 Task: View and add the product "Fleischmann's Royal Vodka (50 ml)" to cart from the store "Consumers Liquor".
Action: Mouse pressed left at (63, 103)
Screenshot: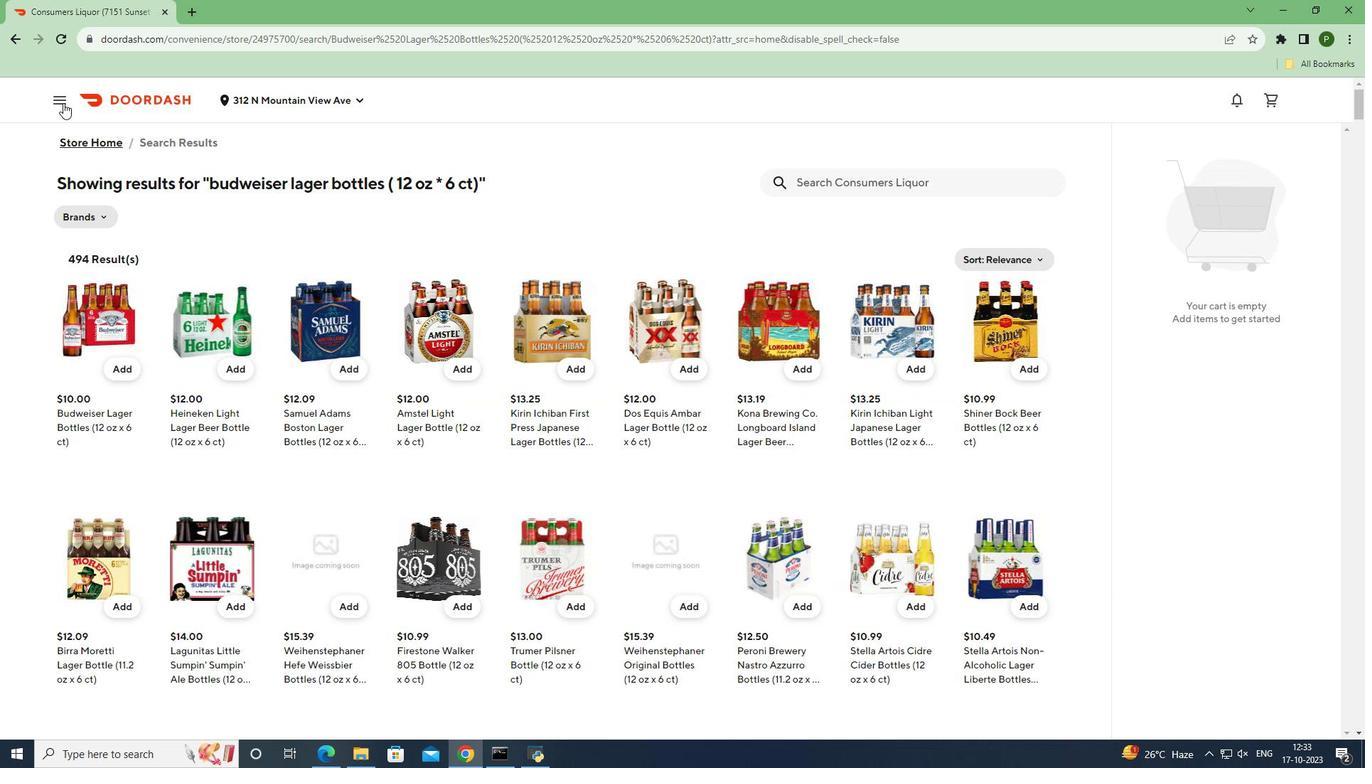 
Action: Mouse moved to (66, 209)
Screenshot: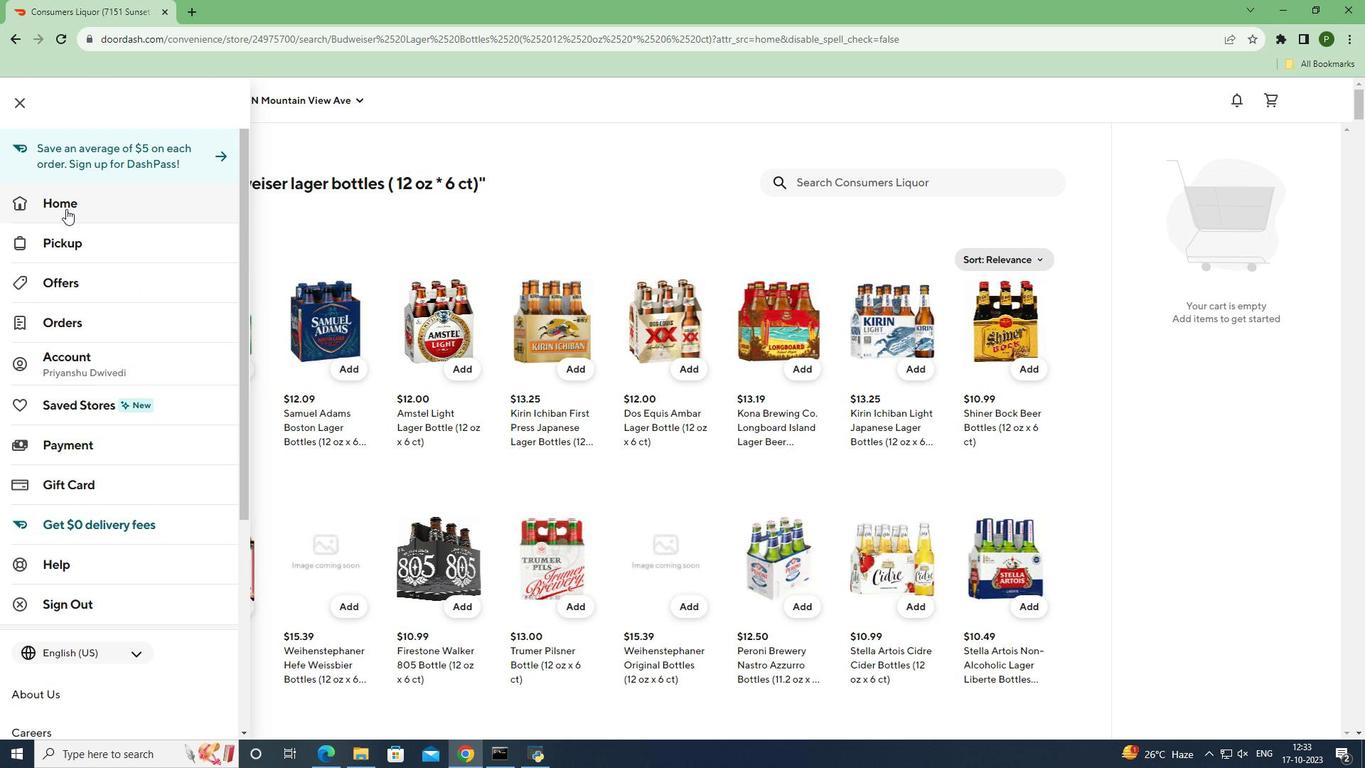 
Action: Mouse pressed left at (66, 209)
Screenshot: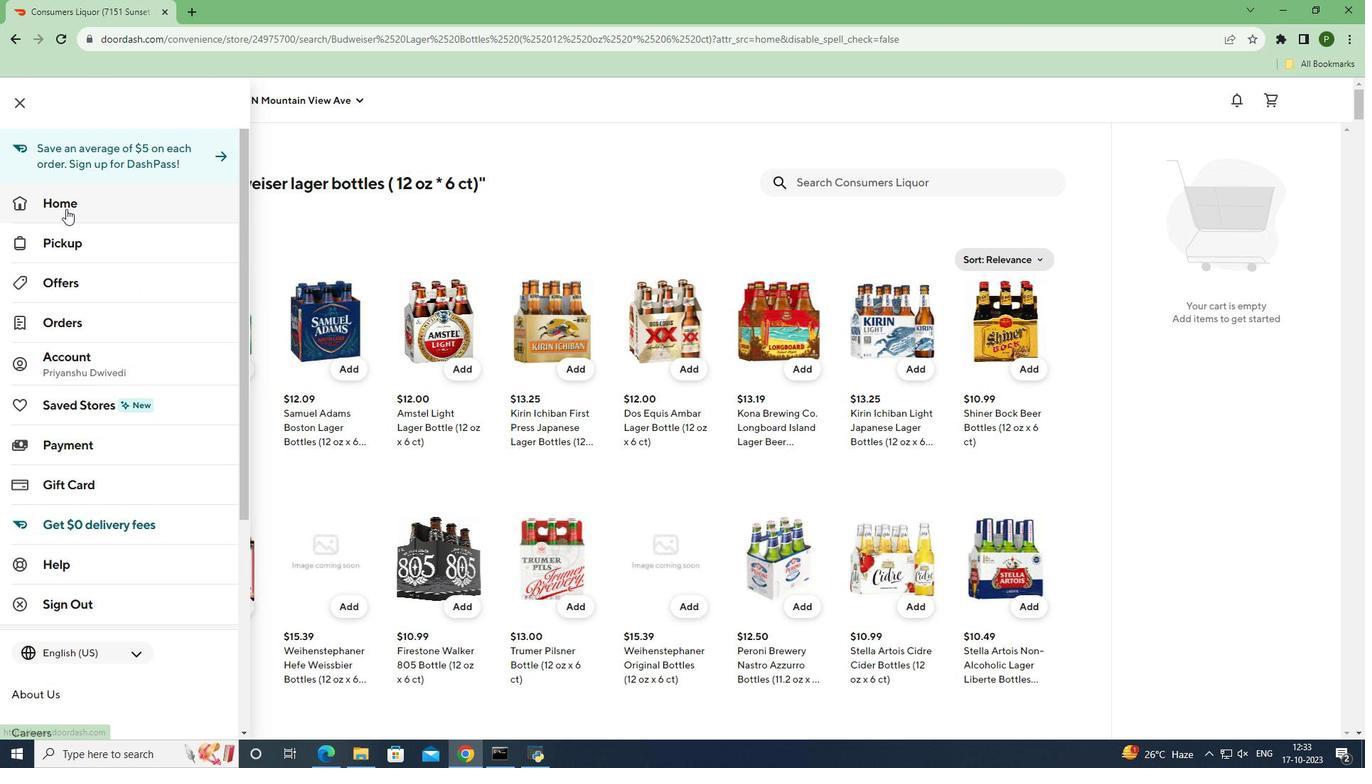 
Action: Mouse moved to (545, 150)
Screenshot: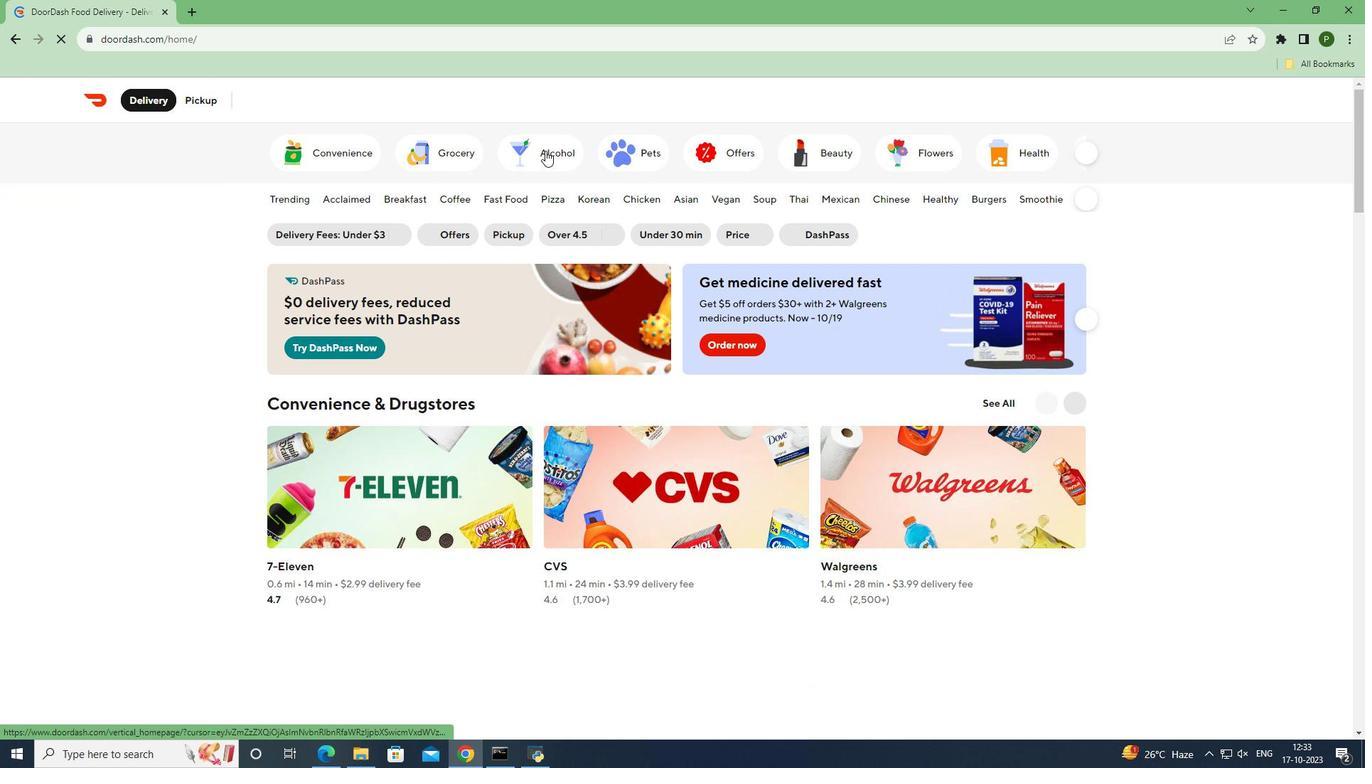 
Action: Mouse pressed left at (545, 150)
Screenshot: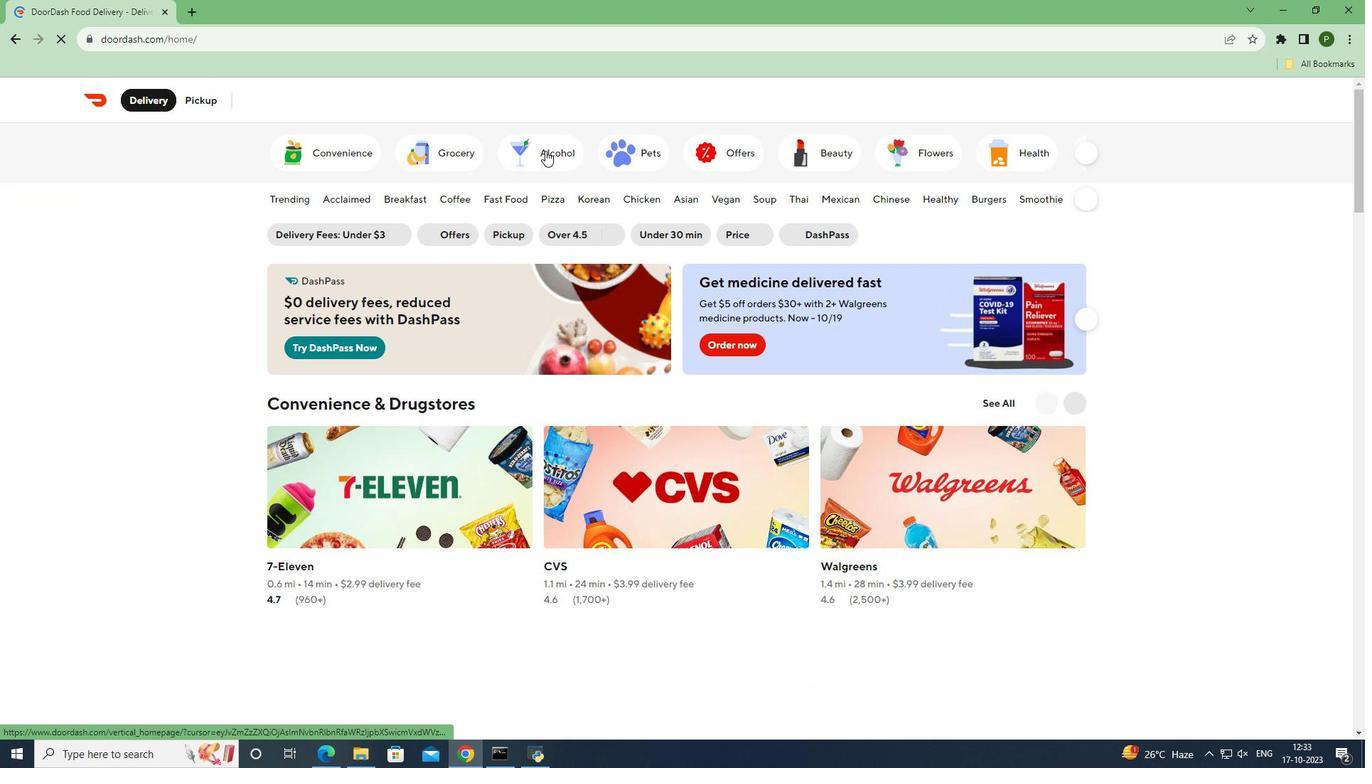 
Action: Mouse moved to (450, 320)
Screenshot: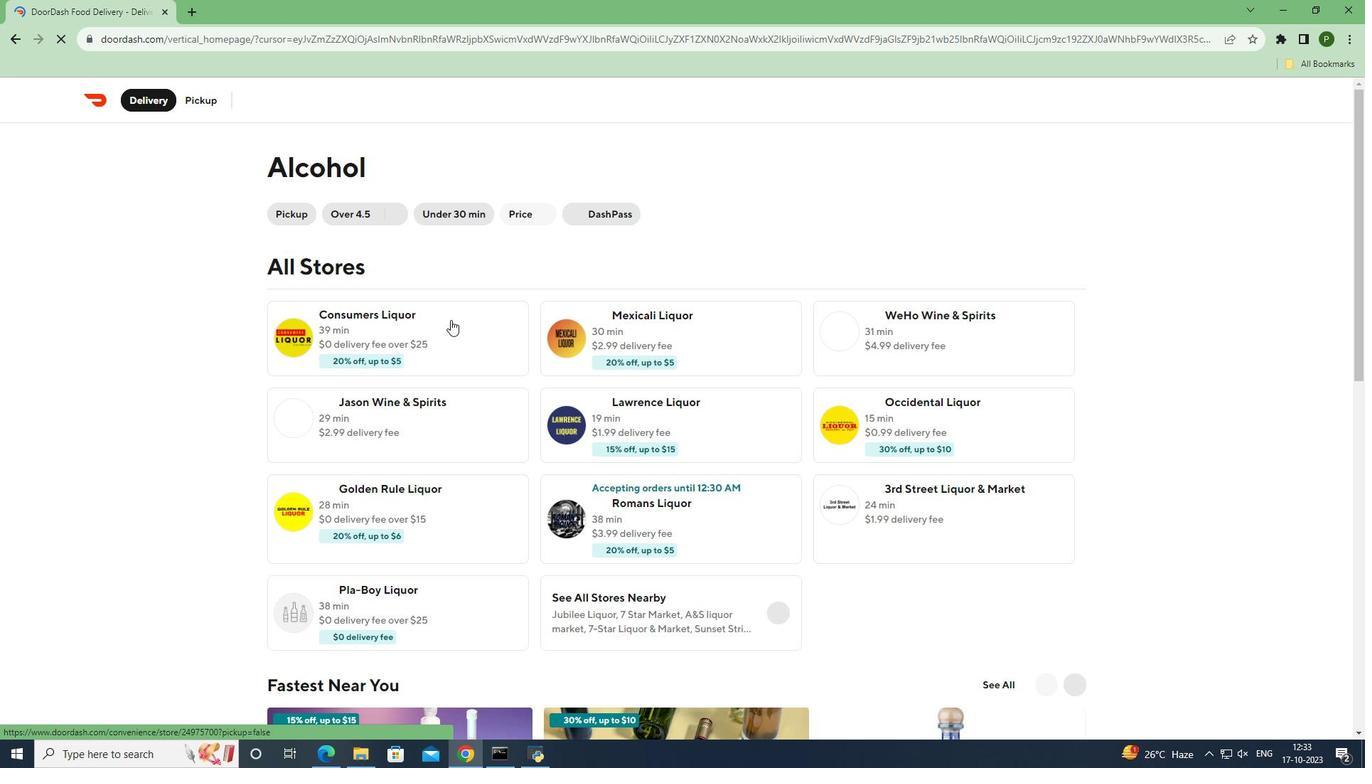 
Action: Mouse pressed left at (450, 320)
Screenshot: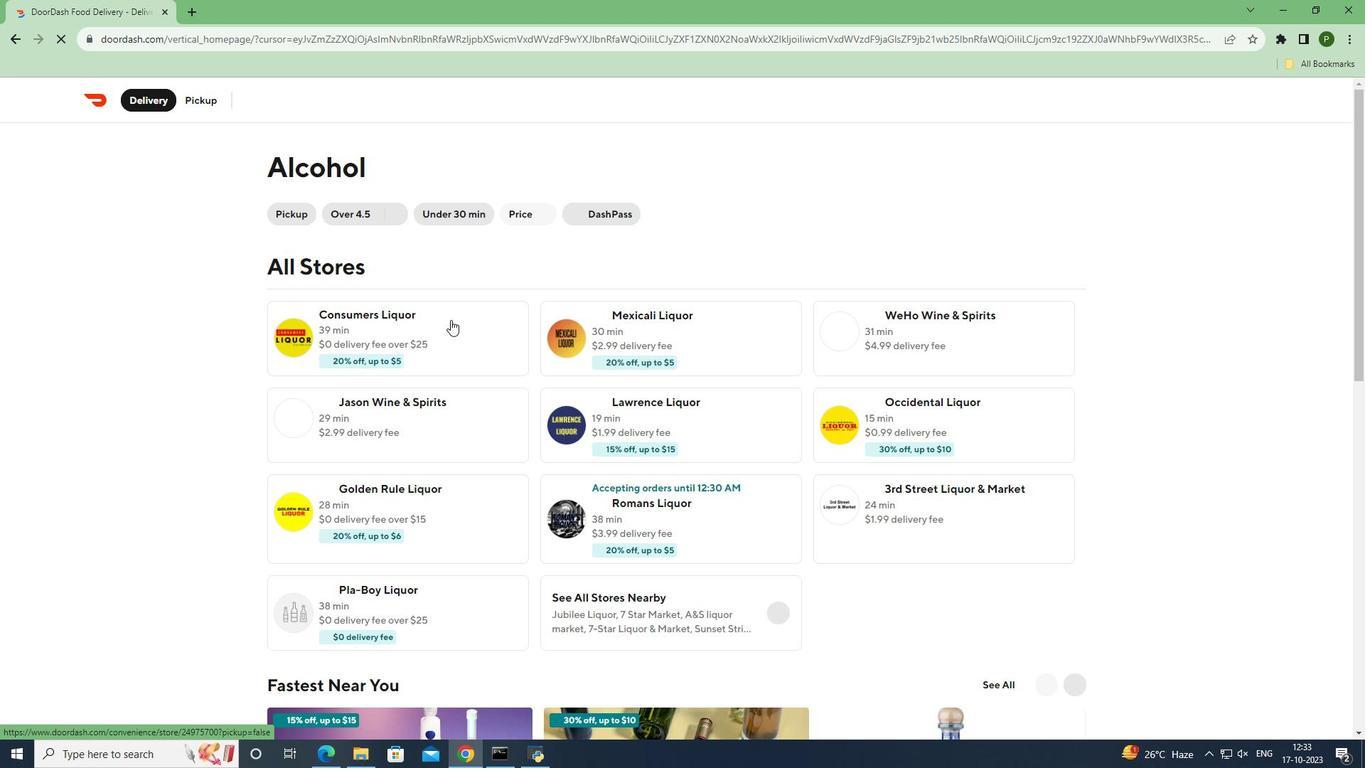 
Action: Mouse moved to (817, 225)
Screenshot: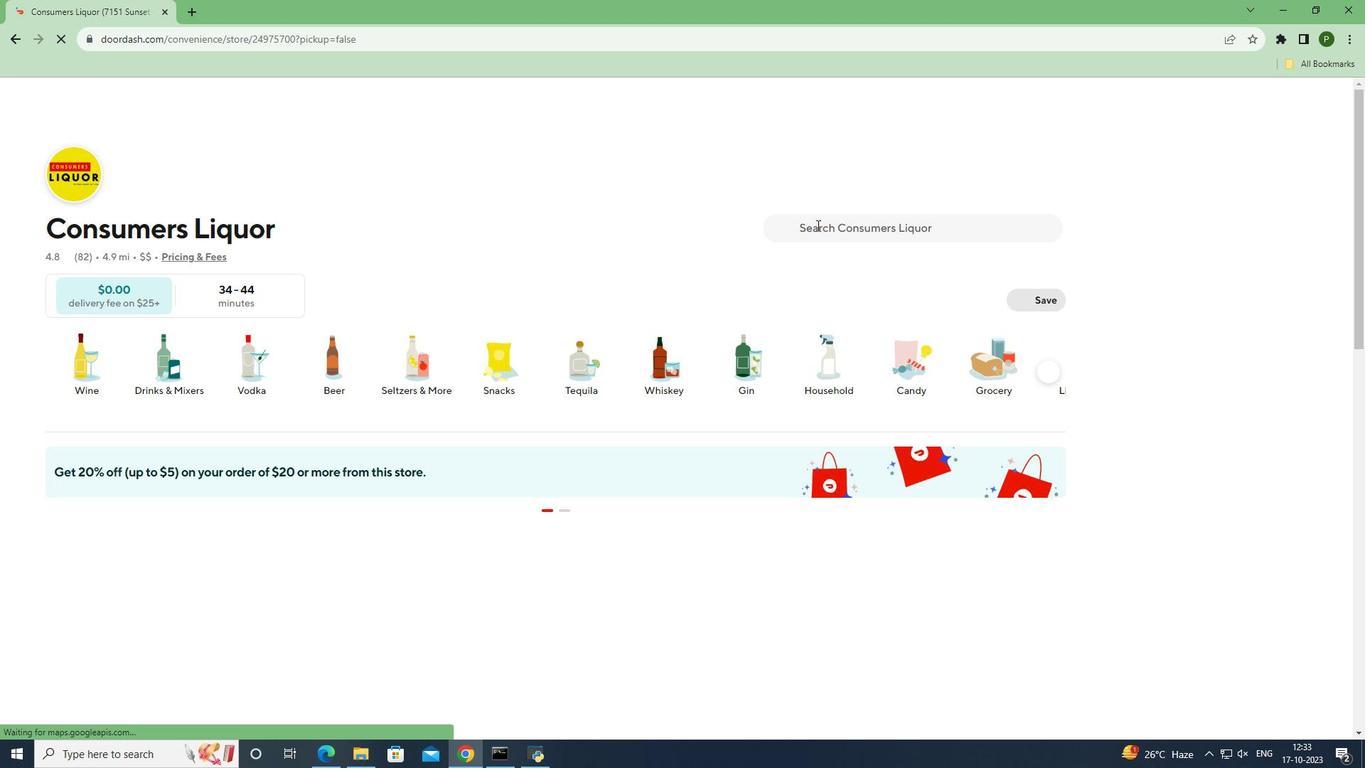 
Action: Mouse pressed left at (817, 225)
Screenshot: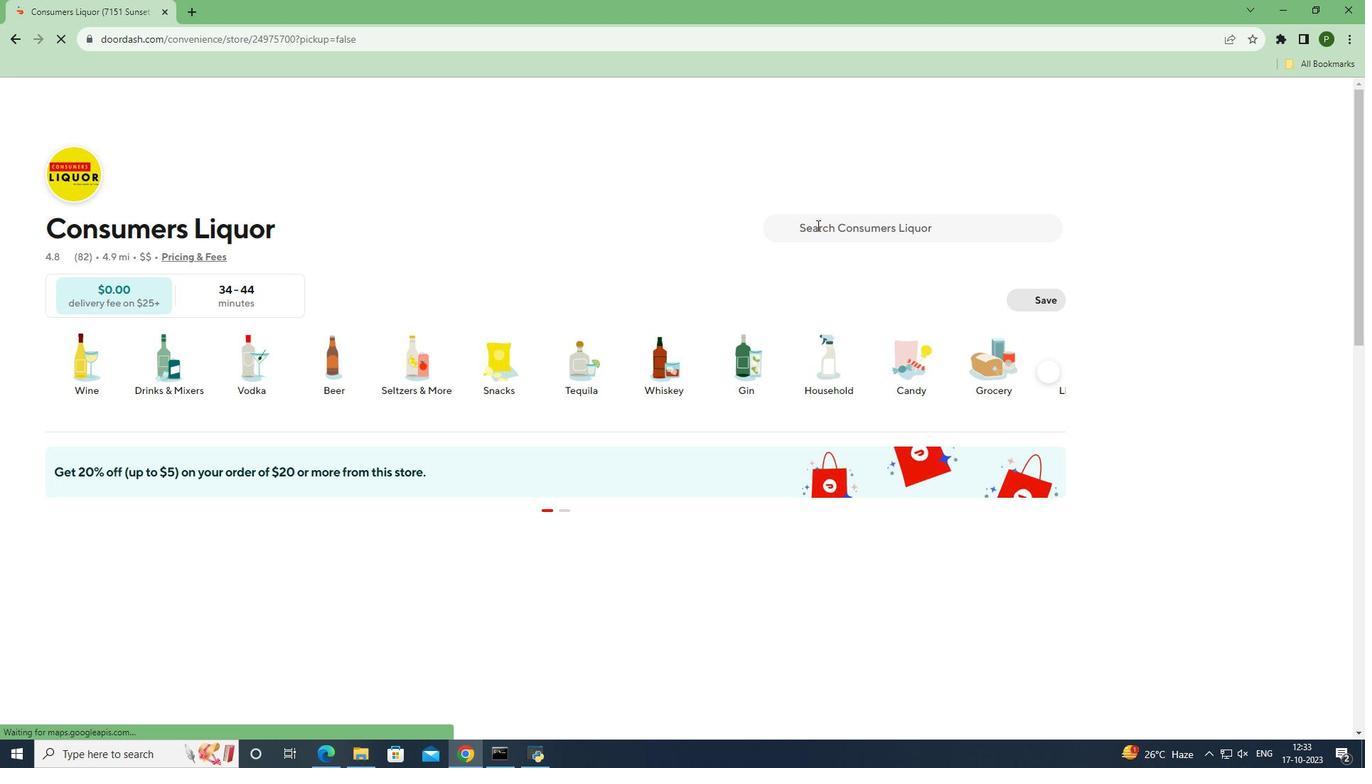 
Action: Key pressed <Key.caps_lock>F<Key.caps_lock>leischmann's<Key.space><Key.caps_lock>R<Key.caps_lock>oyal<Key.space><Key.caps_lock>V<Key.caps_lock>odka<Key.space><Key.shift_r>(50<Key.space>ml<Key.shift_r>)<Key.enter>
Screenshot: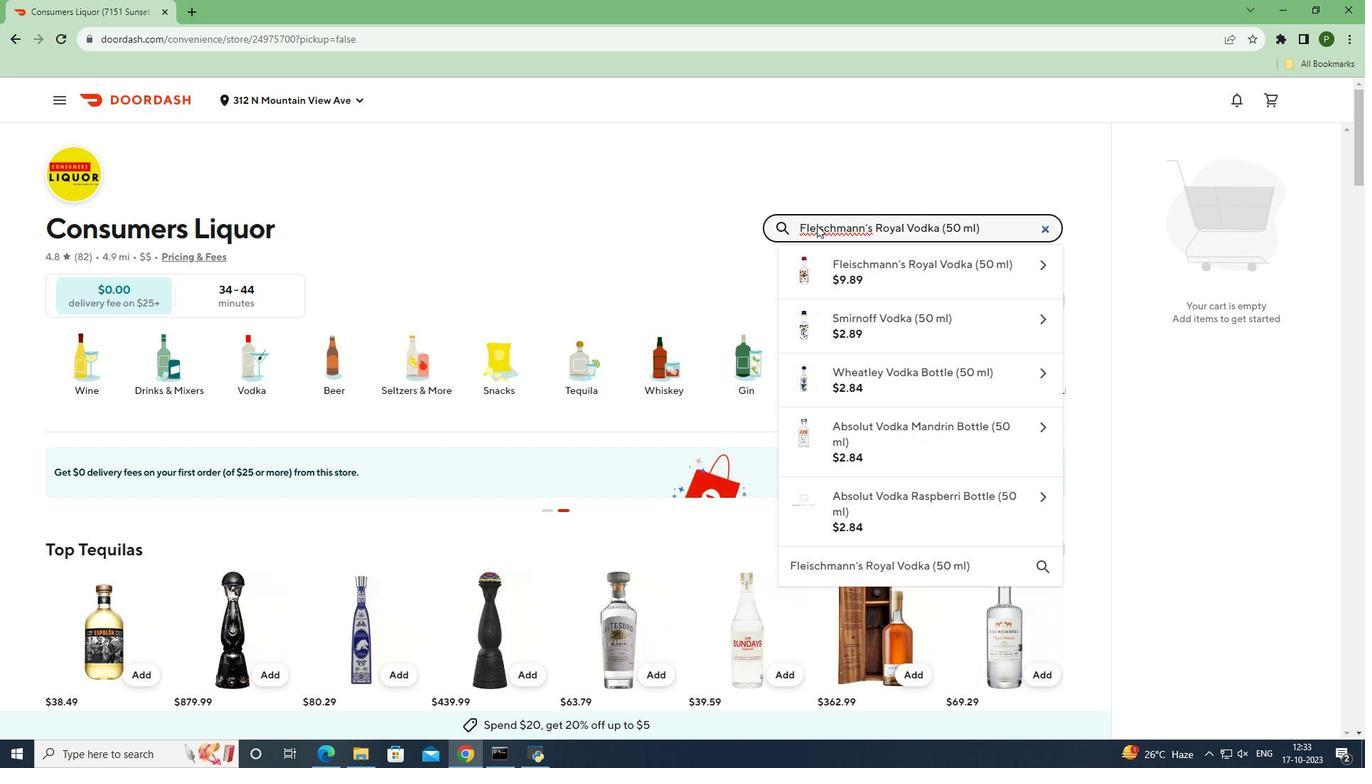 
Action: Mouse moved to (123, 362)
Screenshot: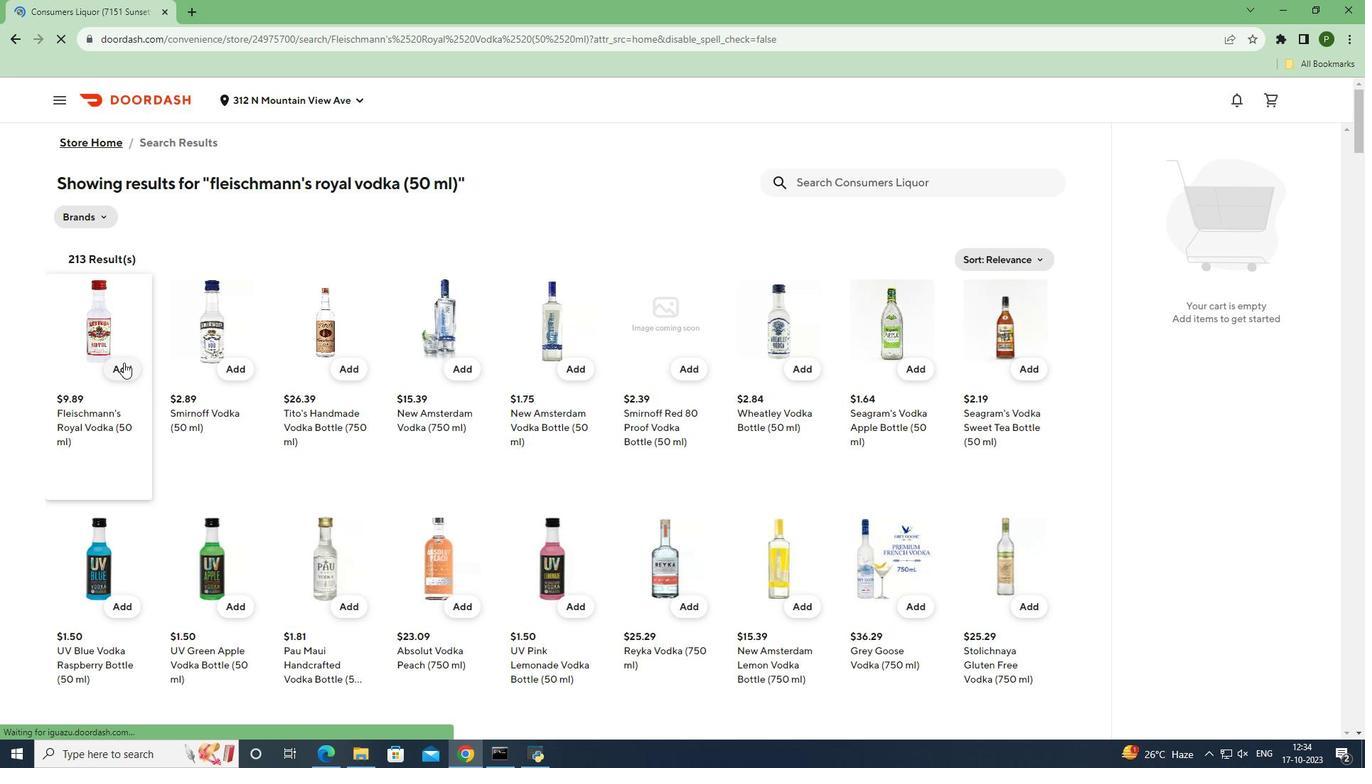
Action: Mouse pressed left at (123, 362)
Screenshot: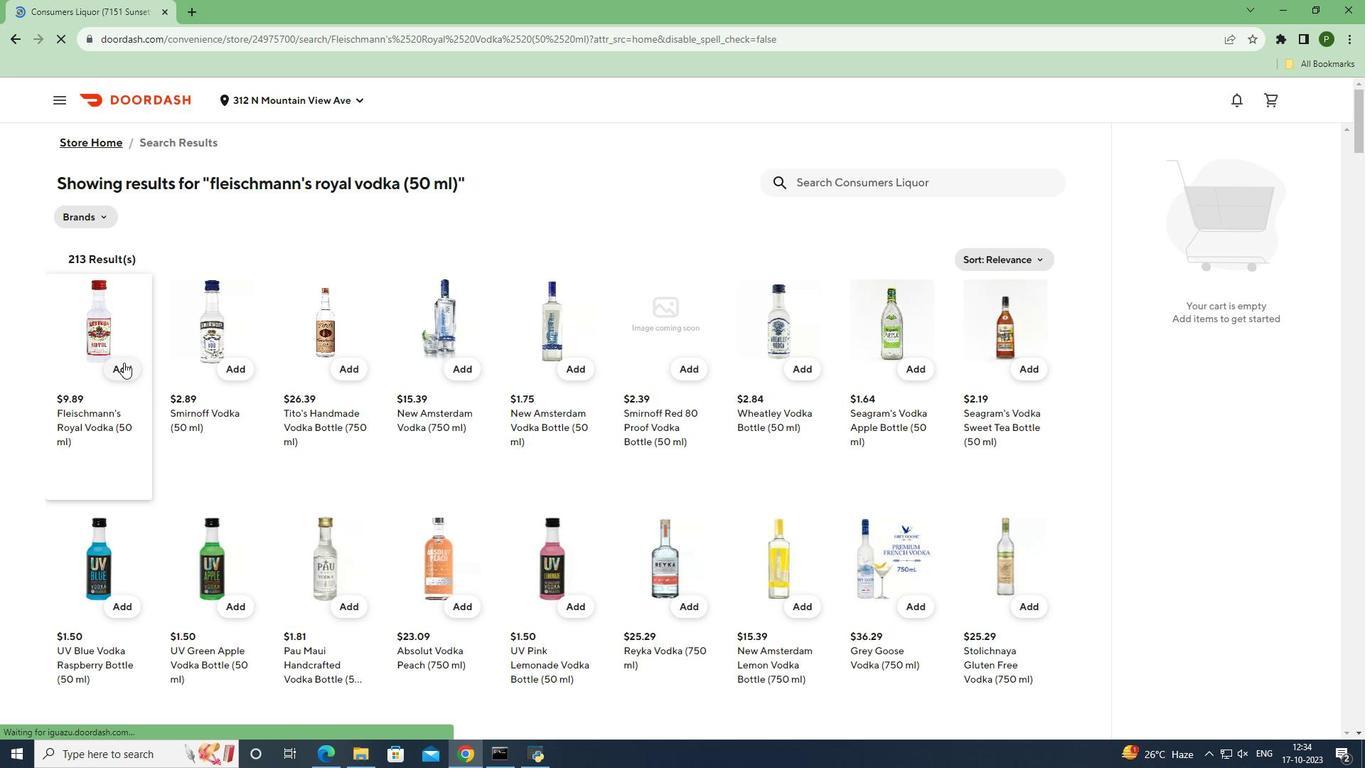 
Action: Mouse moved to (107, 460)
Screenshot: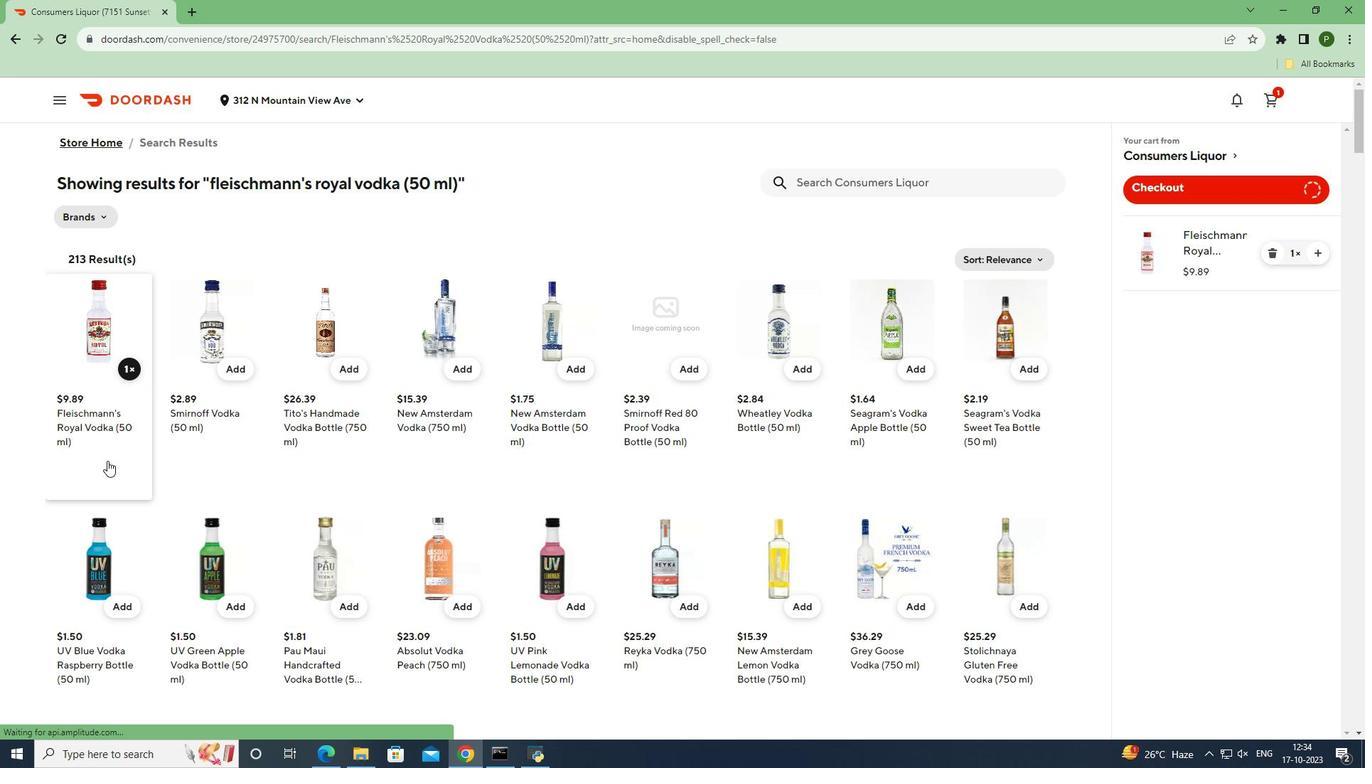 
